 Task: Select the ignore option in the unknown at rules.
Action: Mouse moved to (21, 464)
Screenshot: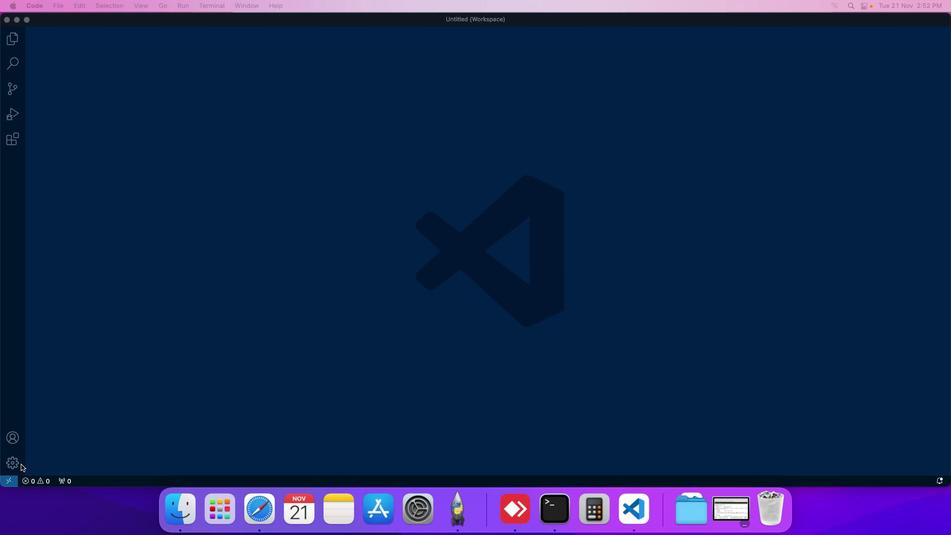 
Action: Mouse pressed left at (21, 464)
Screenshot: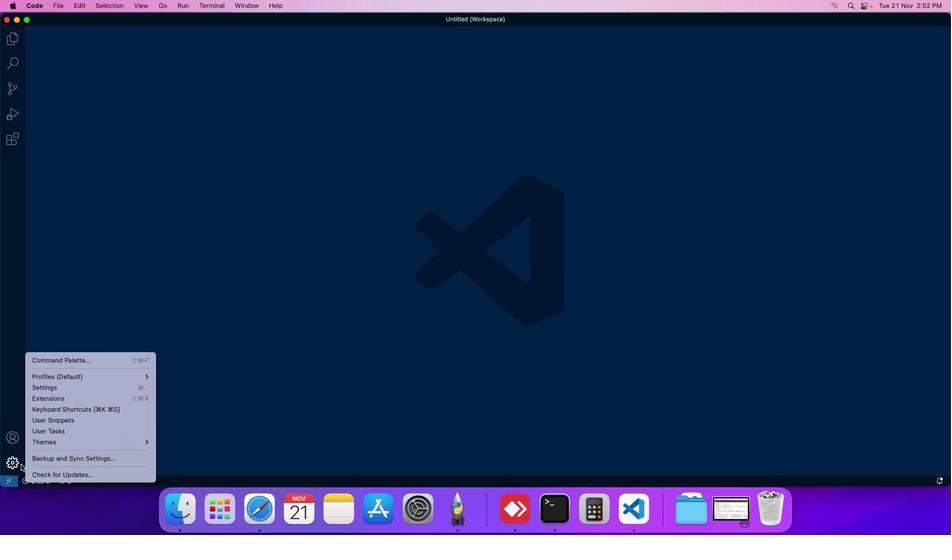 
Action: Mouse moved to (53, 390)
Screenshot: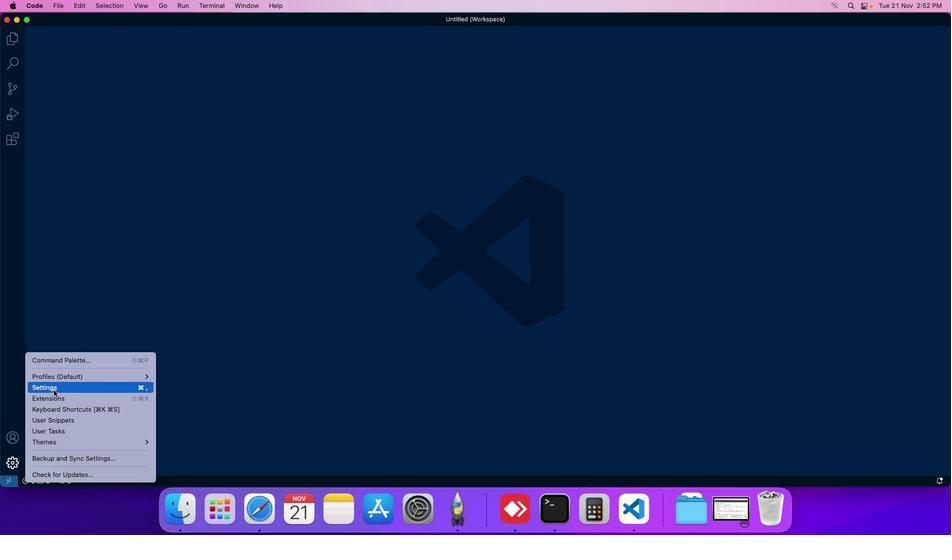 
Action: Mouse pressed left at (53, 390)
Screenshot: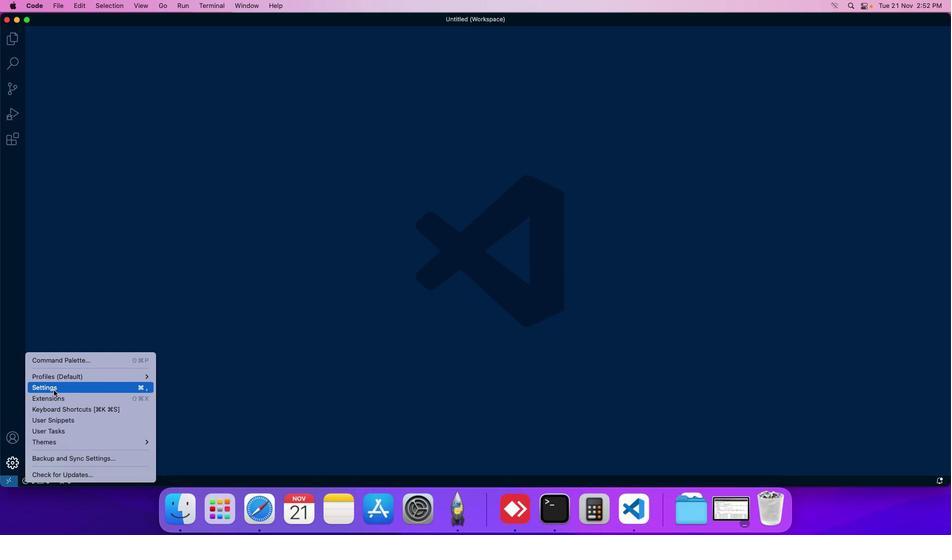 
Action: Mouse moved to (244, 77)
Screenshot: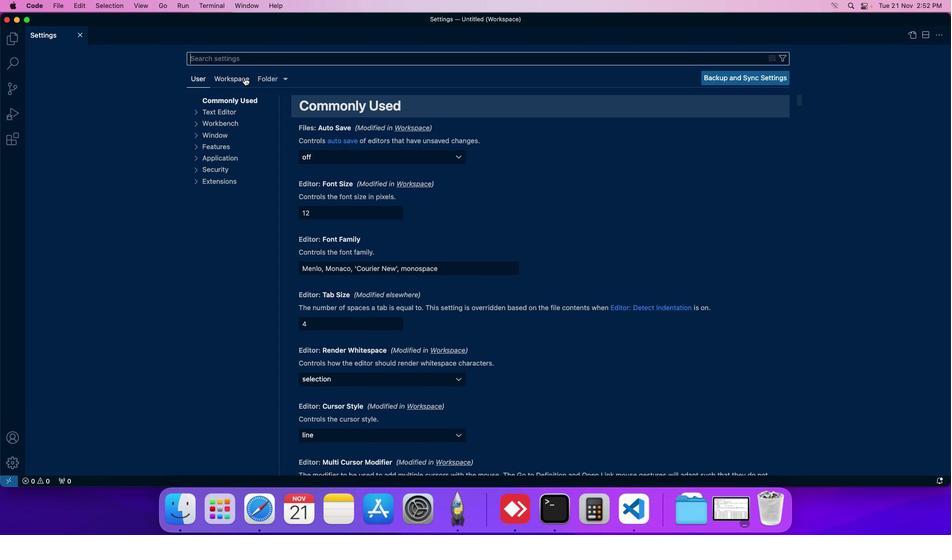 
Action: Mouse pressed left at (244, 77)
Screenshot: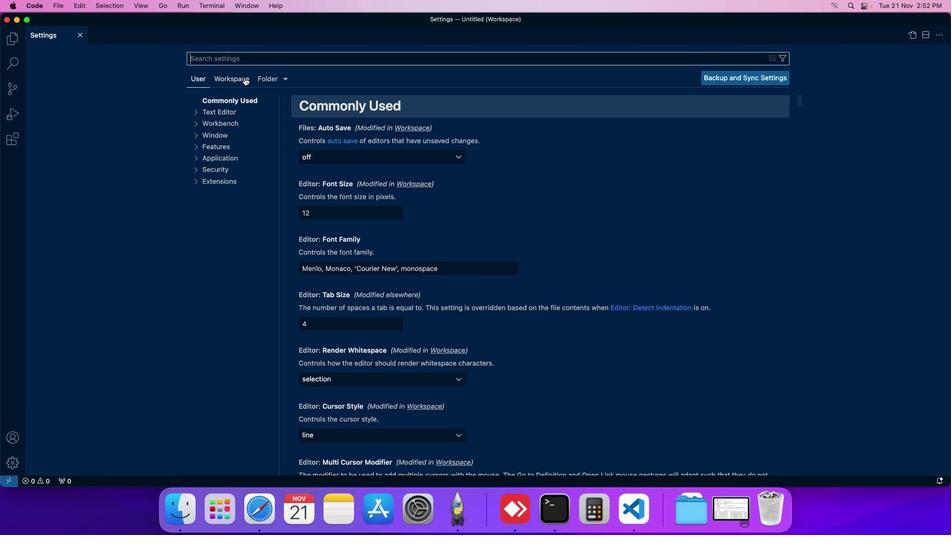 
Action: Mouse moved to (210, 170)
Screenshot: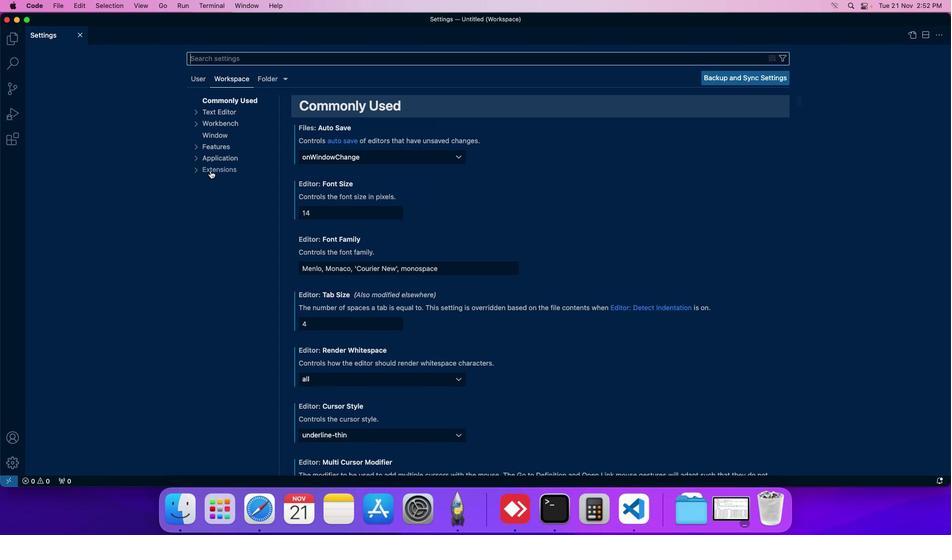 
Action: Mouse pressed left at (210, 170)
Screenshot: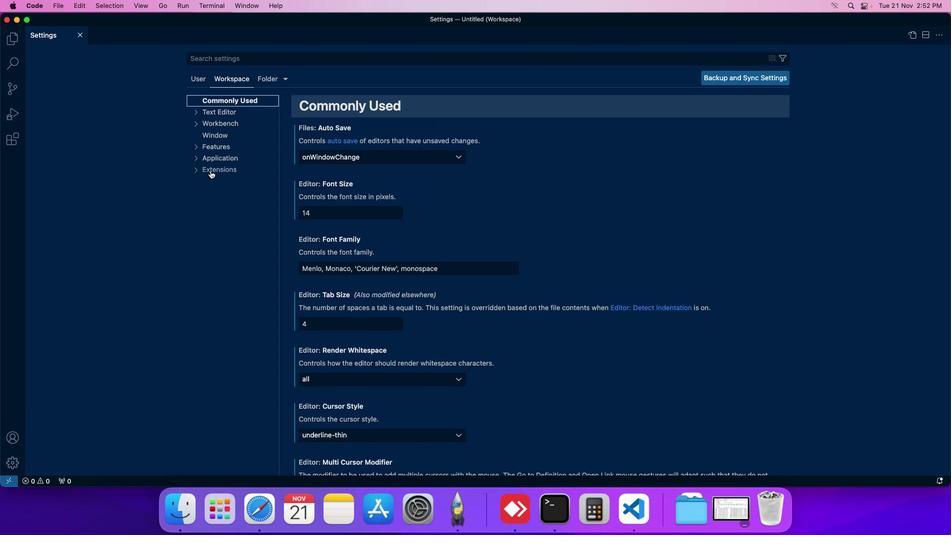 
Action: Mouse moved to (338, 247)
Screenshot: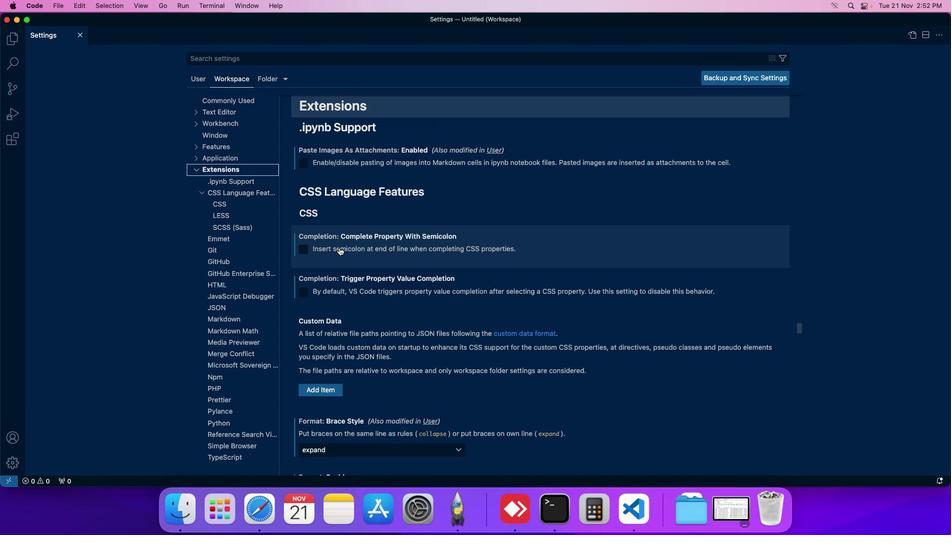 
Action: Mouse scrolled (338, 247) with delta (0, 0)
Screenshot: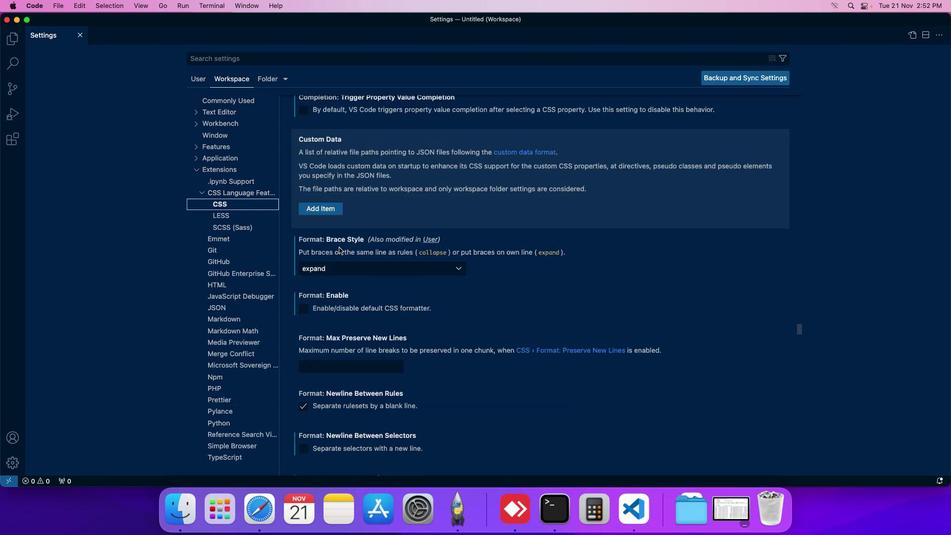 
Action: Mouse scrolled (338, 247) with delta (0, 0)
Screenshot: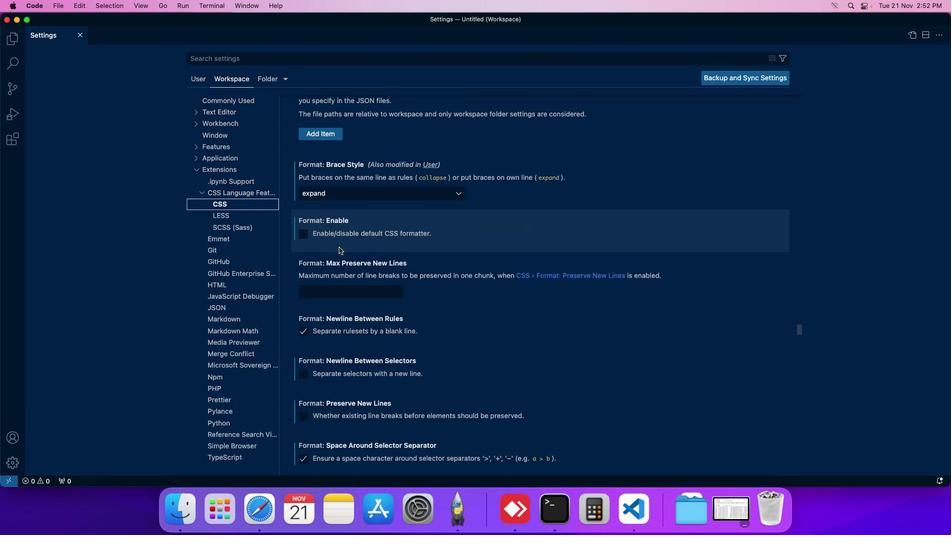 
Action: Mouse scrolled (338, 247) with delta (0, 0)
Screenshot: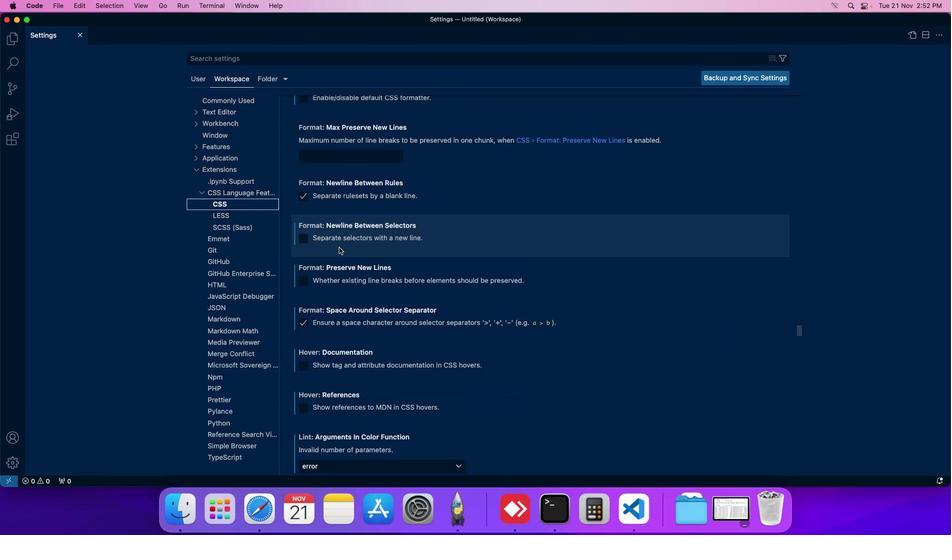 
Action: Mouse scrolled (338, 247) with delta (0, 0)
Screenshot: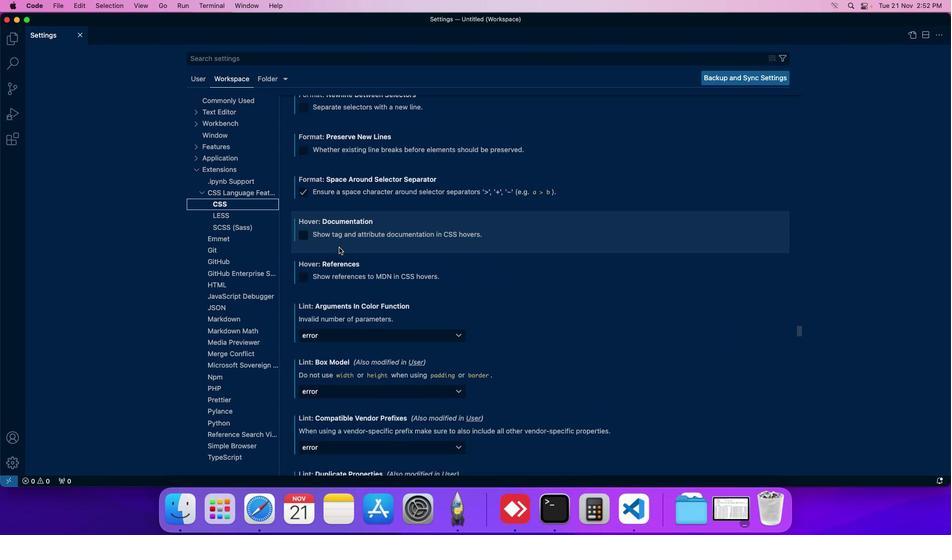 
Action: Mouse scrolled (338, 247) with delta (0, 0)
Screenshot: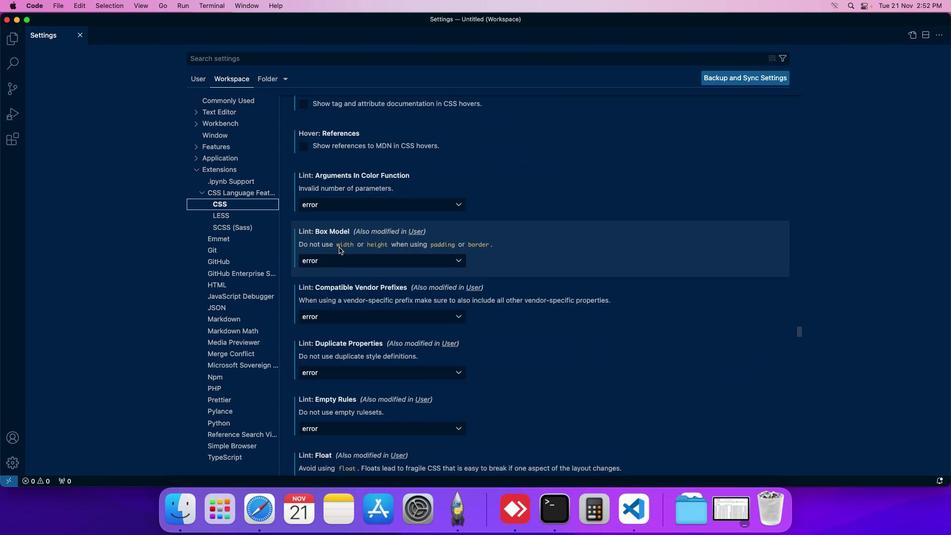 
Action: Mouse scrolled (338, 247) with delta (0, 0)
Screenshot: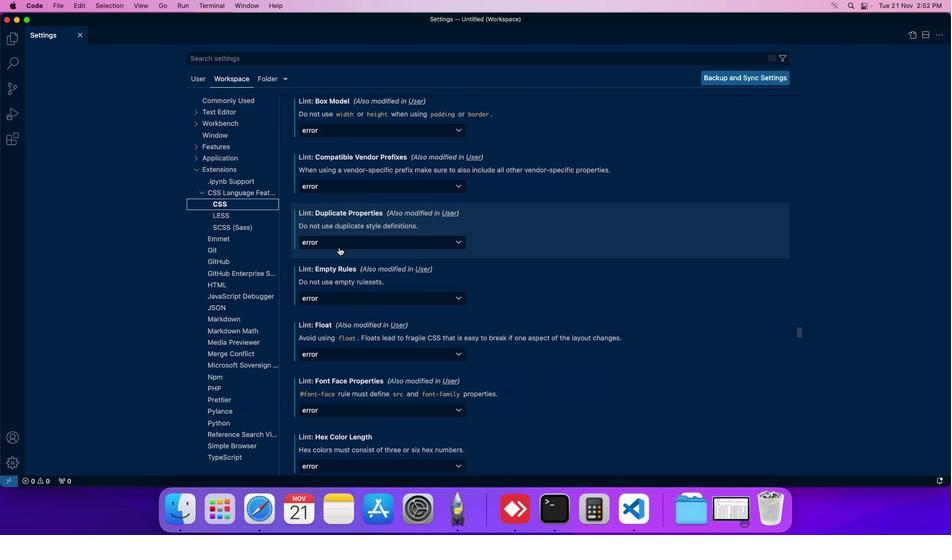 
Action: Mouse scrolled (338, 247) with delta (0, 0)
Screenshot: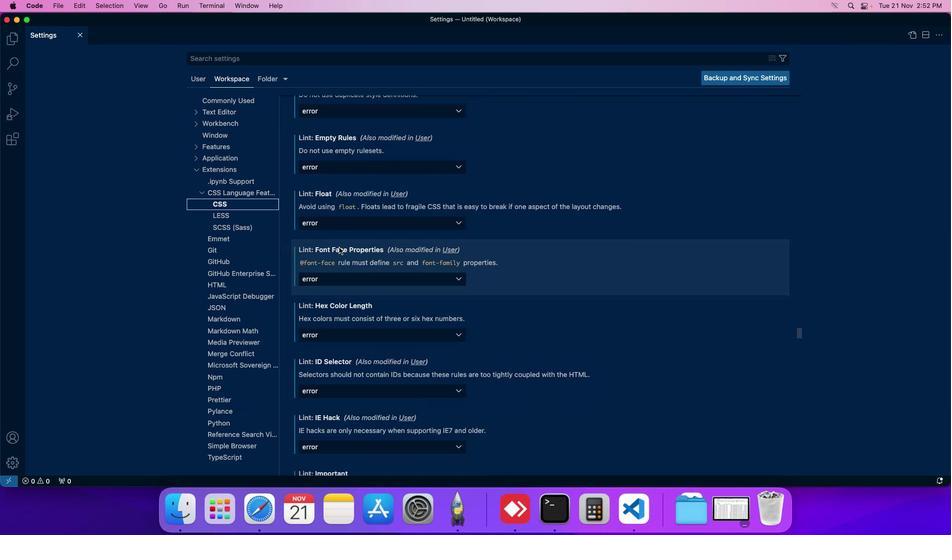 
Action: Mouse scrolled (338, 247) with delta (0, 0)
Screenshot: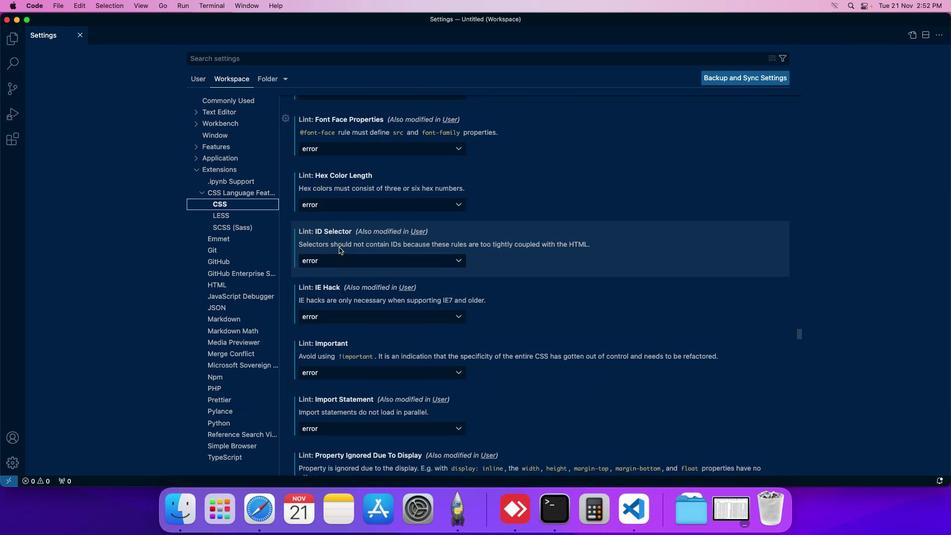 
Action: Mouse scrolled (338, 247) with delta (0, 0)
Screenshot: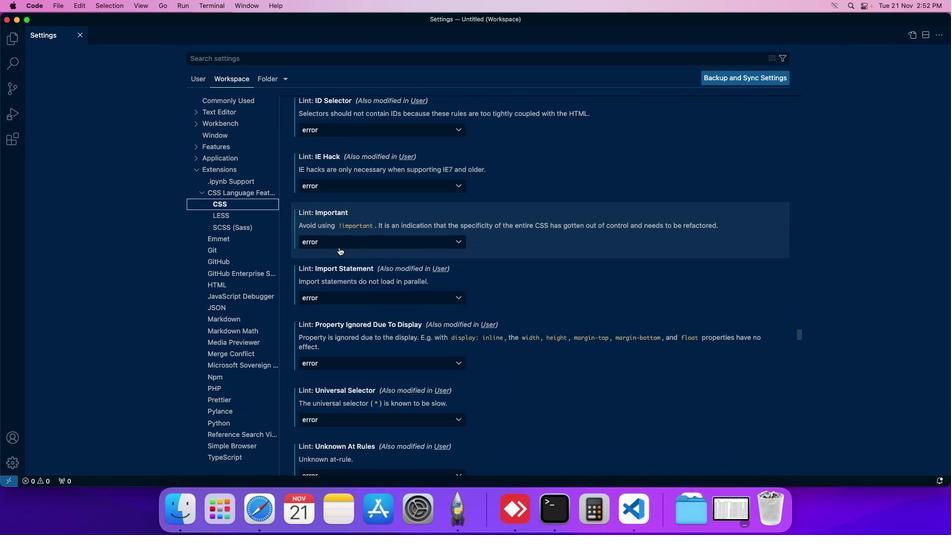 
Action: Mouse scrolled (338, 247) with delta (0, 0)
Screenshot: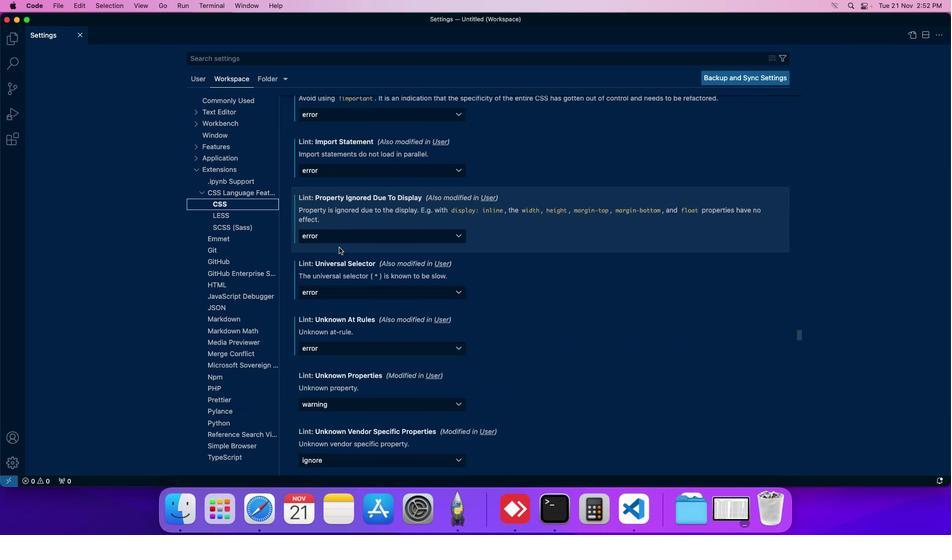 
Action: Mouse scrolled (338, 247) with delta (0, 0)
Screenshot: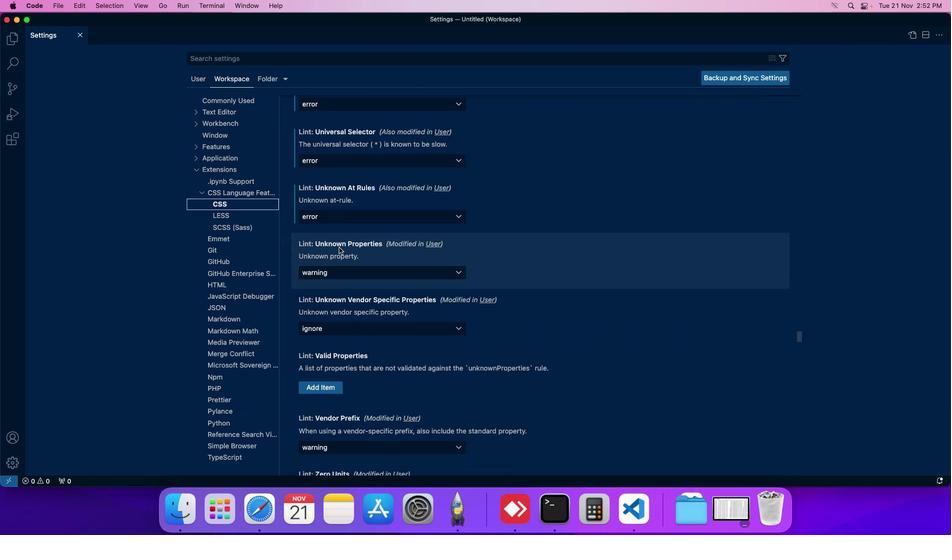
Action: Mouse scrolled (338, 247) with delta (0, 0)
Screenshot: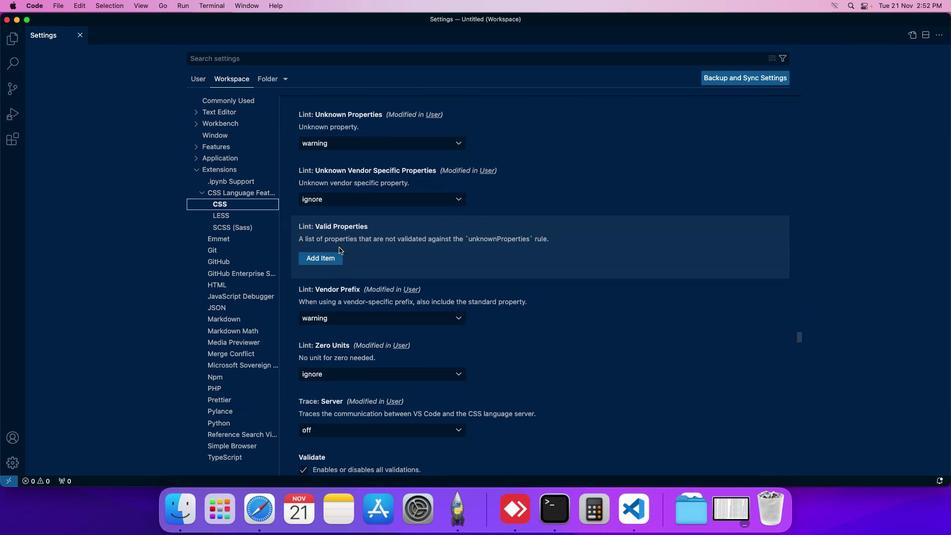 
Action: Mouse scrolled (338, 247) with delta (0, 0)
Screenshot: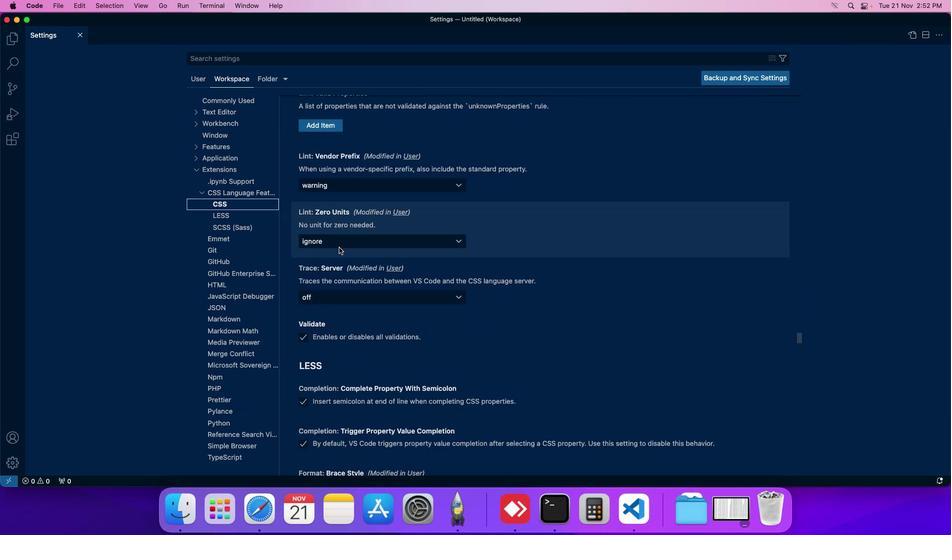 
Action: Mouse scrolled (338, 247) with delta (0, 0)
Screenshot: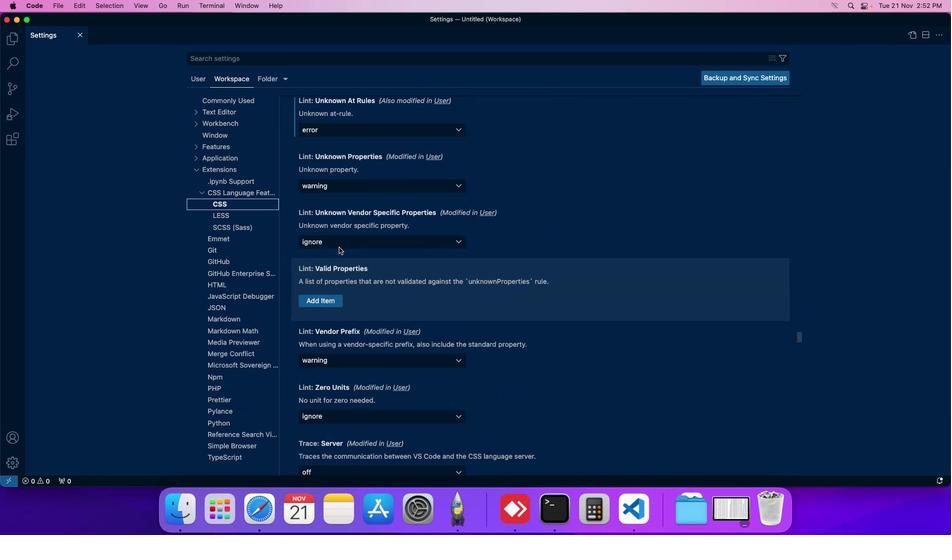 
Action: Mouse scrolled (338, 247) with delta (0, 0)
Screenshot: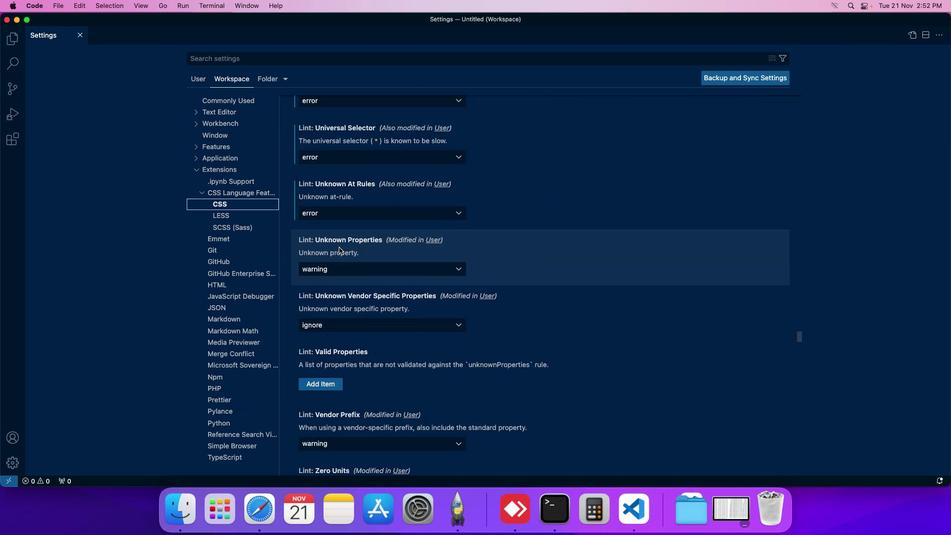 
Action: Mouse moved to (354, 217)
Screenshot: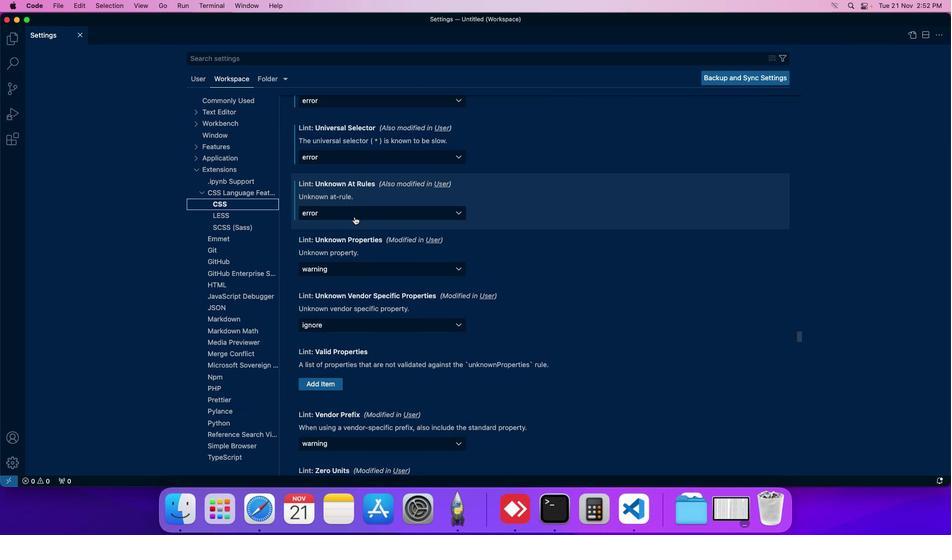 
Action: Mouse pressed left at (354, 217)
Screenshot: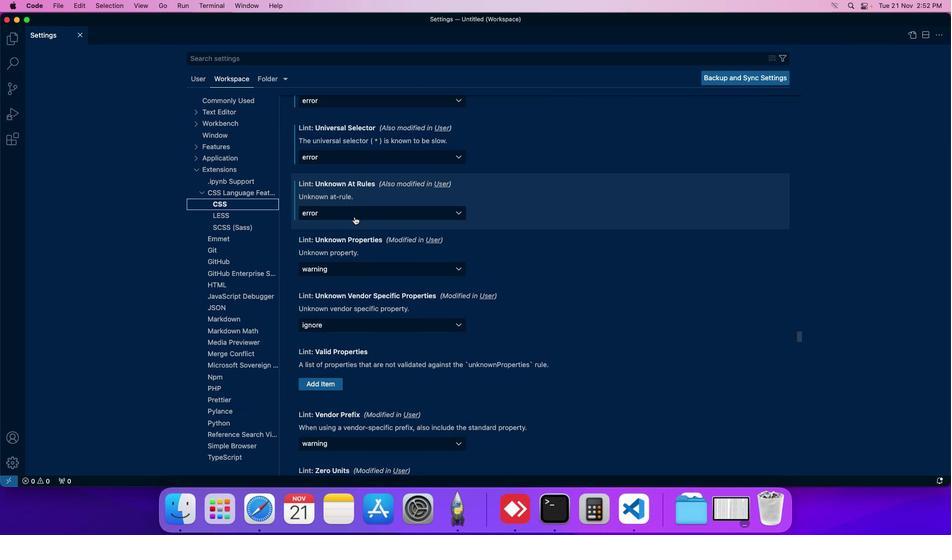 
Action: Mouse moved to (331, 224)
Screenshot: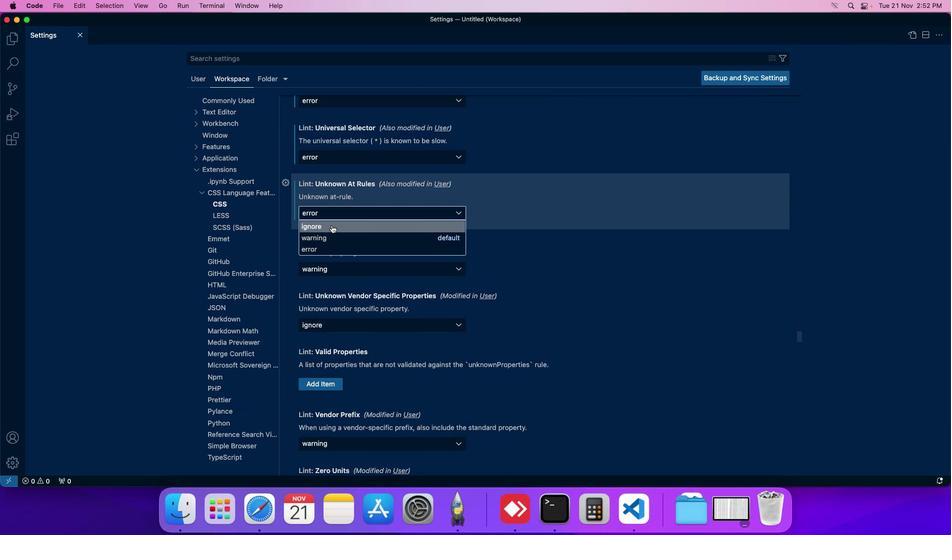 
Action: Mouse pressed left at (331, 224)
Screenshot: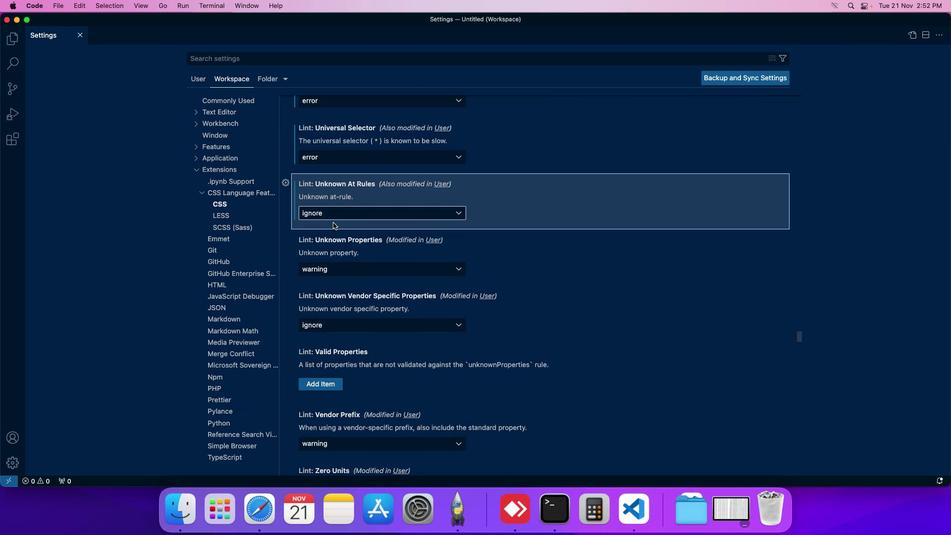 
Action: Mouse moved to (336, 219)
Screenshot: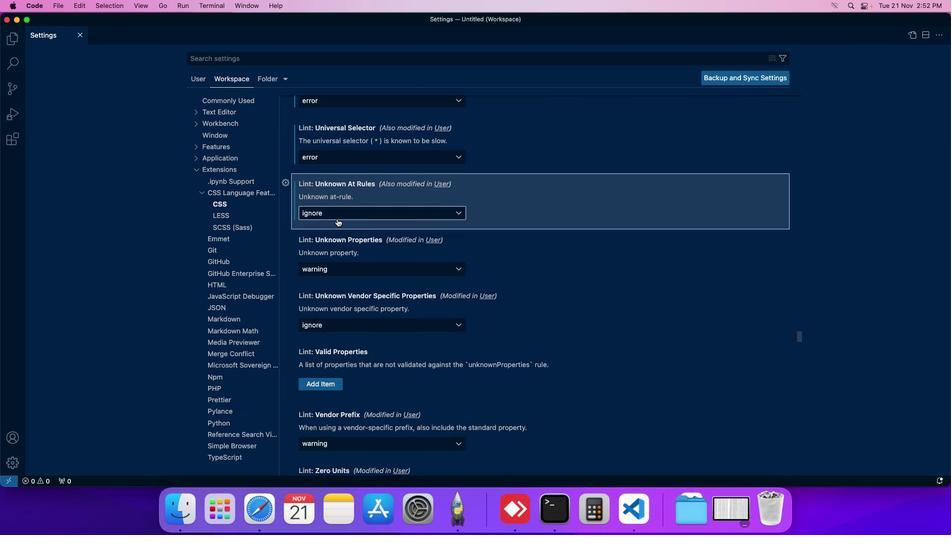 
